 Task: Toggle the collapse unchanged regions in the experimental.
Action: Mouse moved to (441, 359)
Screenshot: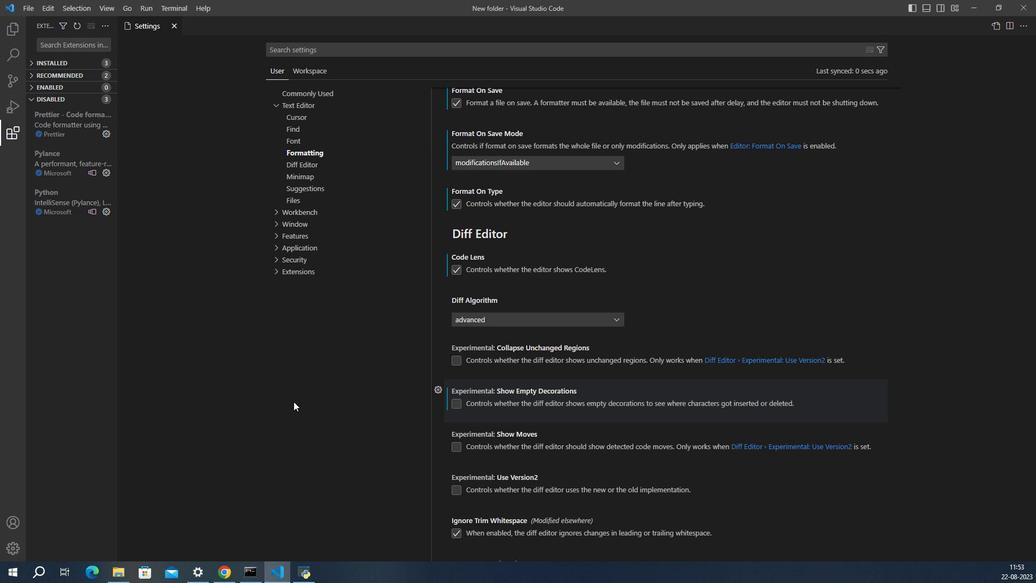 
Action: Mouse pressed left at (441, 359)
Screenshot: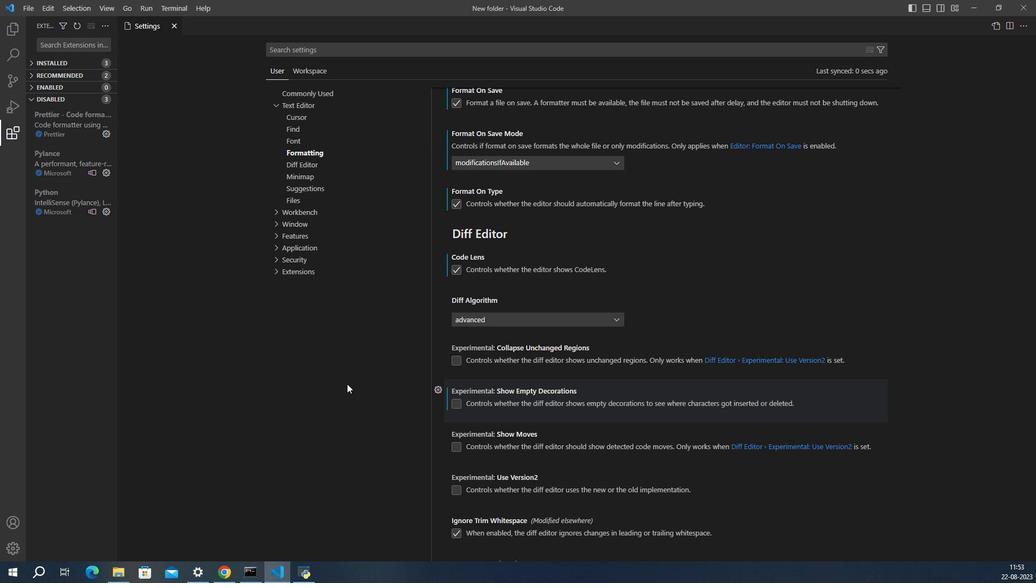 
Action: Mouse moved to (480, 348)
Screenshot: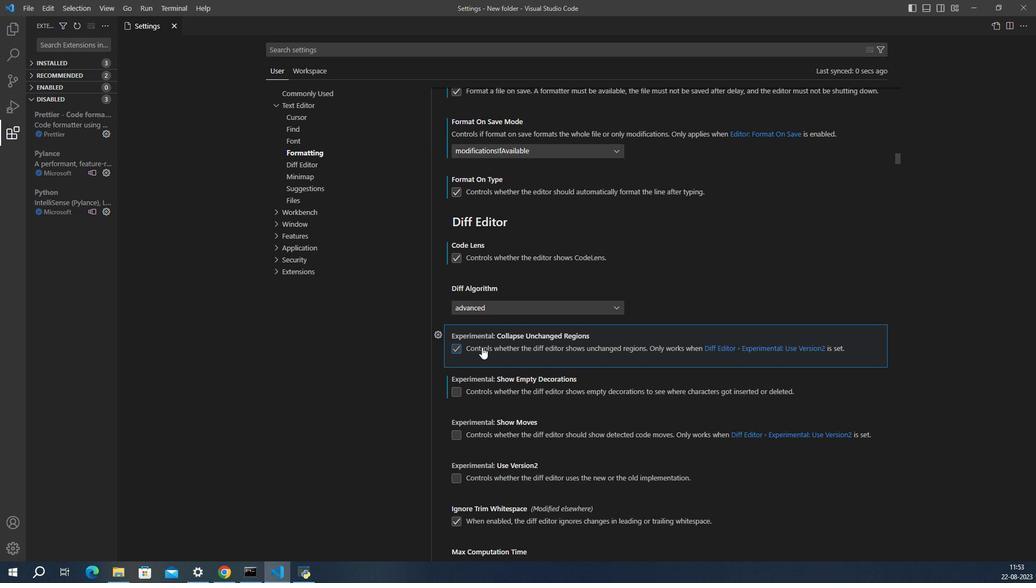 
Action: Mouse pressed left at (480, 348)
Screenshot: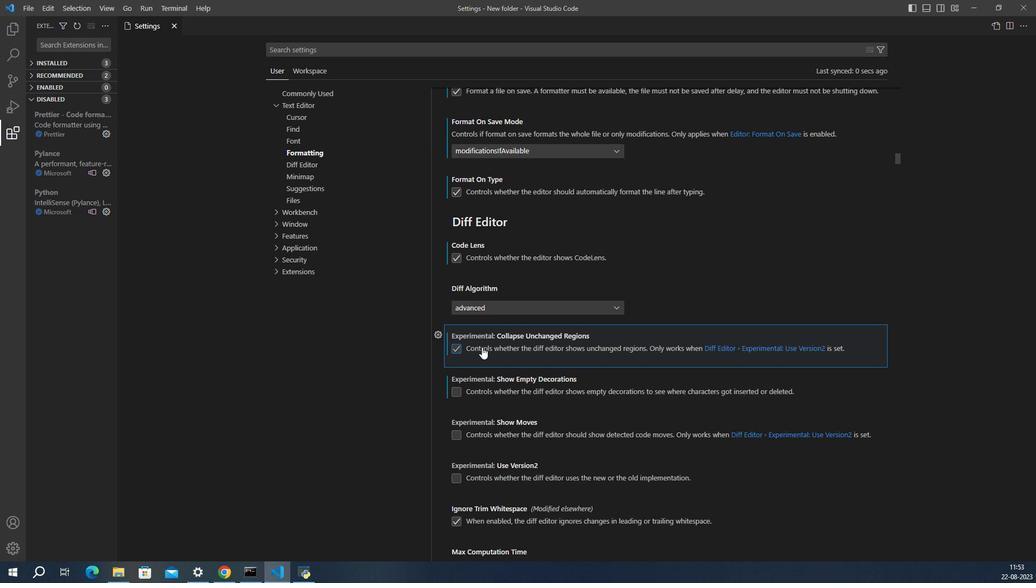 
Action: Mouse moved to (480, 348)
Screenshot: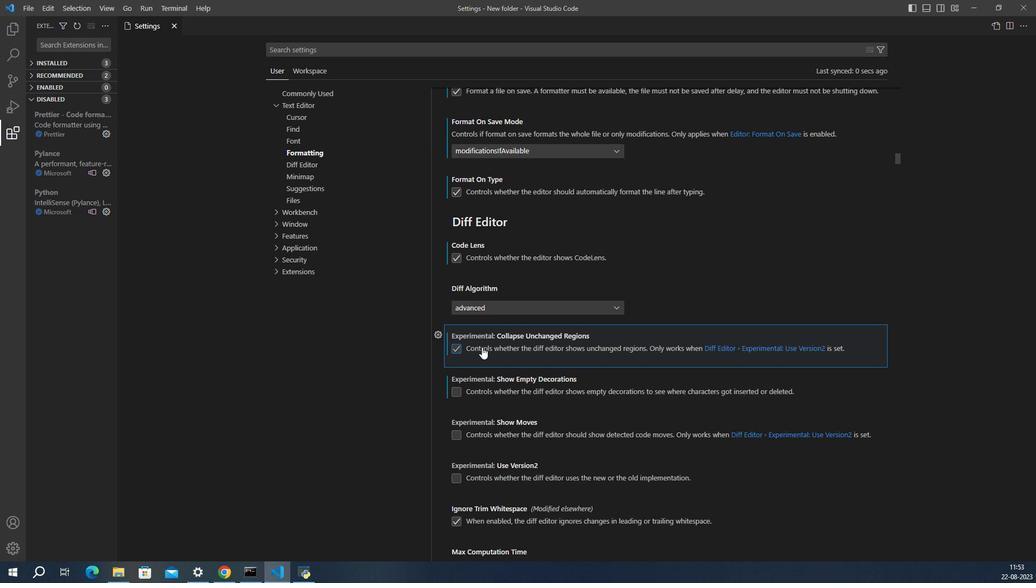 
Action: Mouse pressed left at (480, 348)
Screenshot: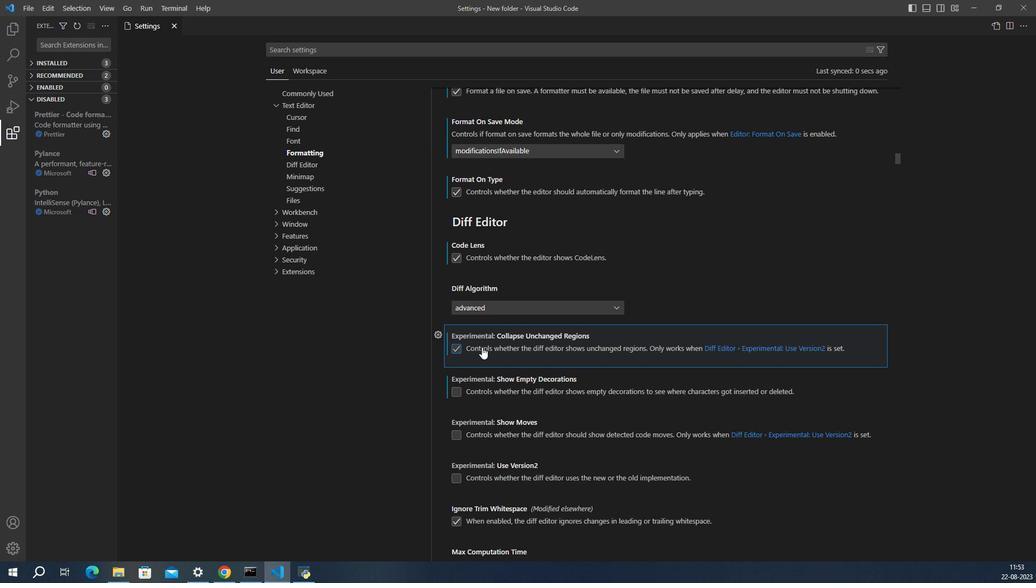 
Action: Mouse moved to (482, 348)
Screenshot: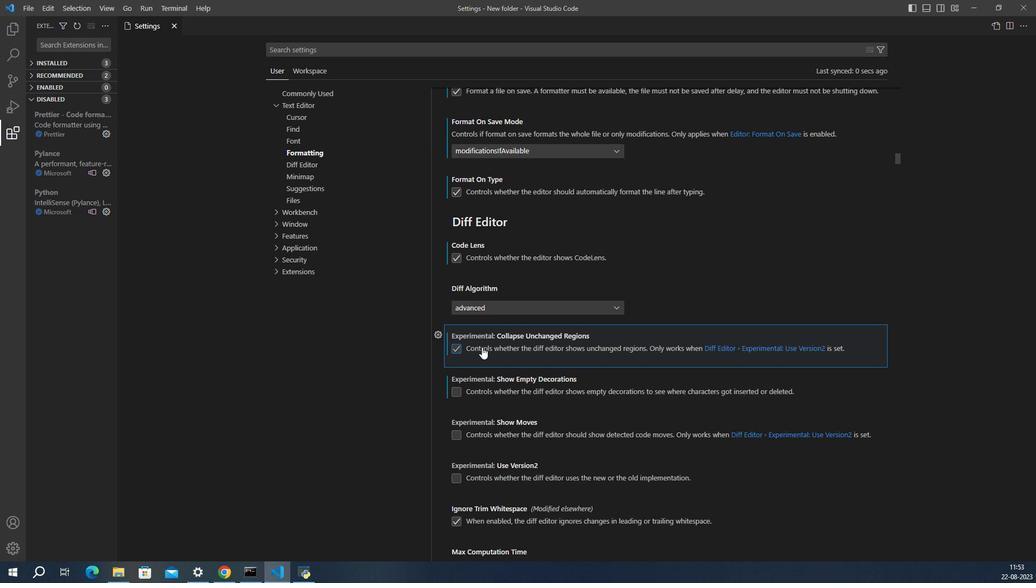 
